 Task: Create Board Customer Relationship Building to Workspace HRIS Management. Create Board Employee Benefits Optimization to Workspace HRIS Management. Create Board Employee Onboarding and Orientation Programs to Workspace HRIS Management
Action: Mouse moved to (427, 531)
Screenshot: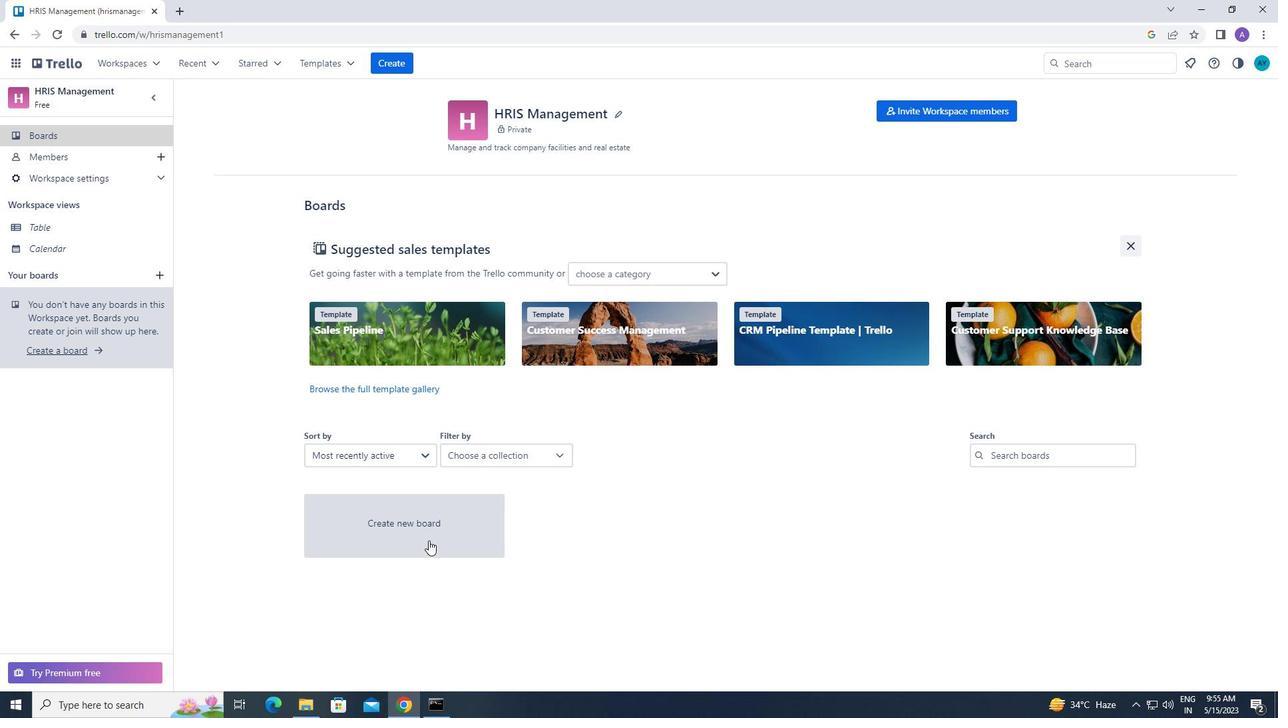 
Action: Mouse pressed left at (427, 531)
Screenshot: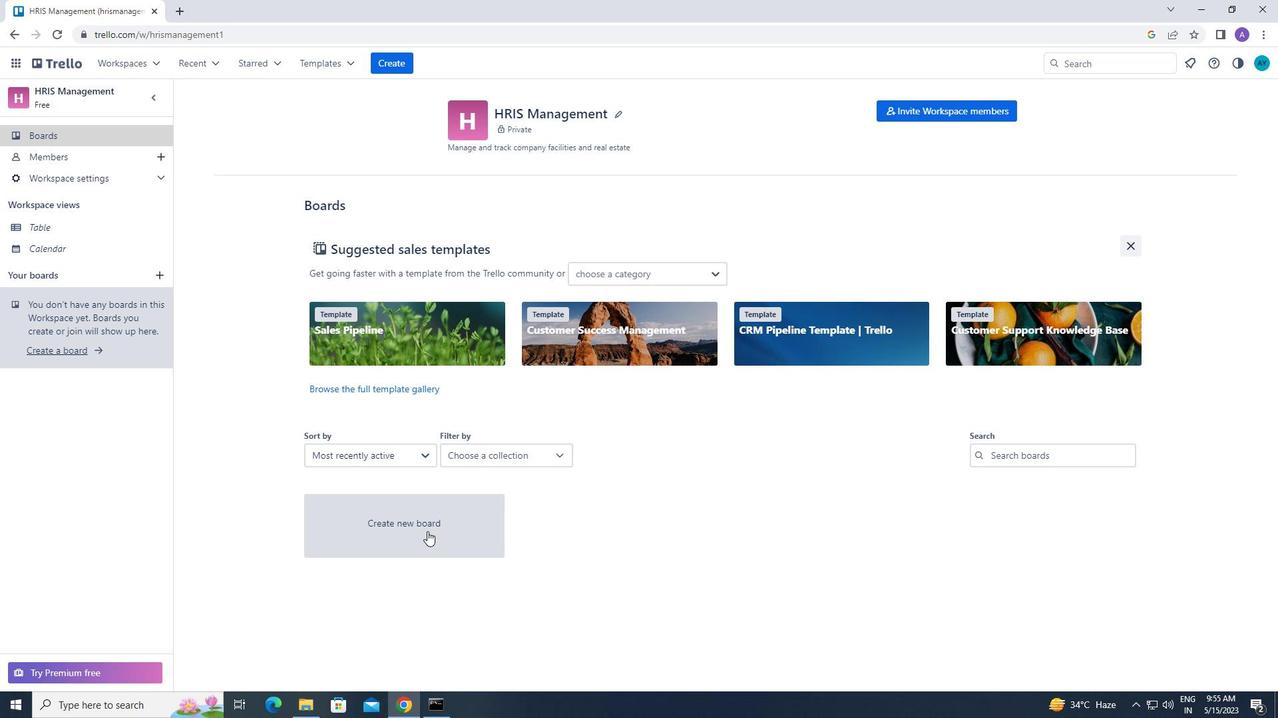 
Action: Mouse moved to (572, 474)
Screenshot: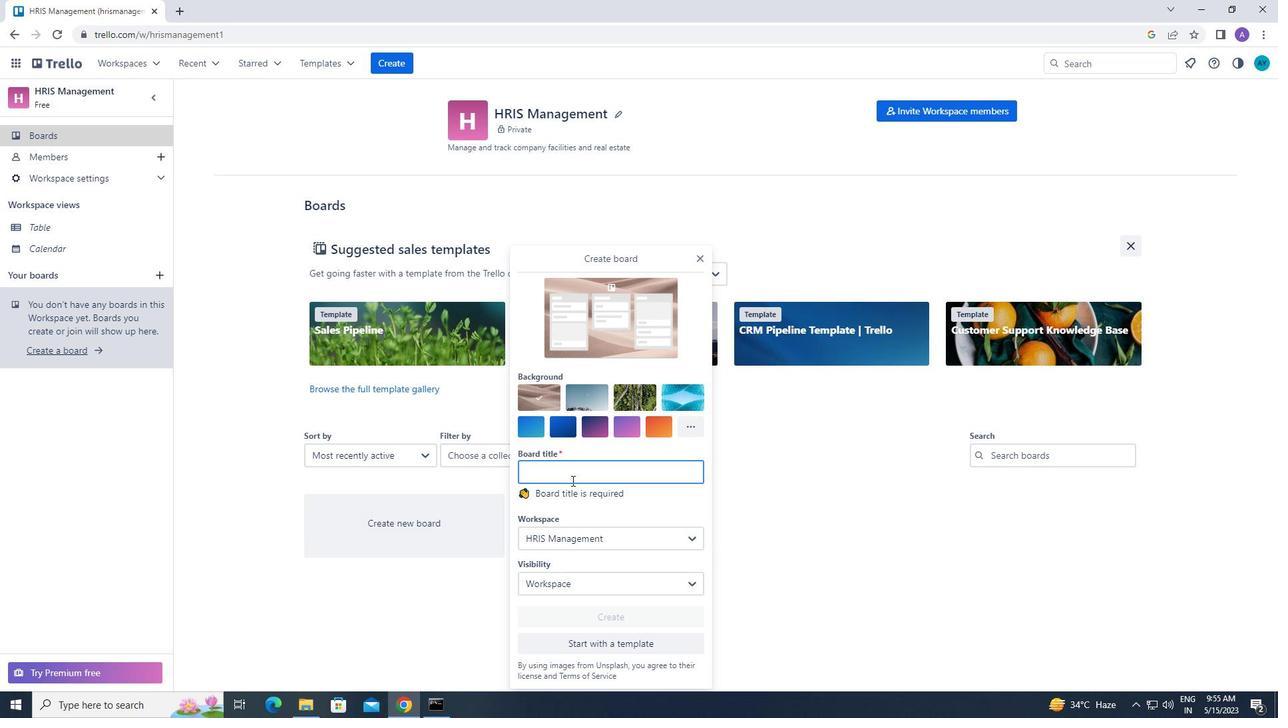 
Action: Mouse pressed left at (572, 474)
Screenshot: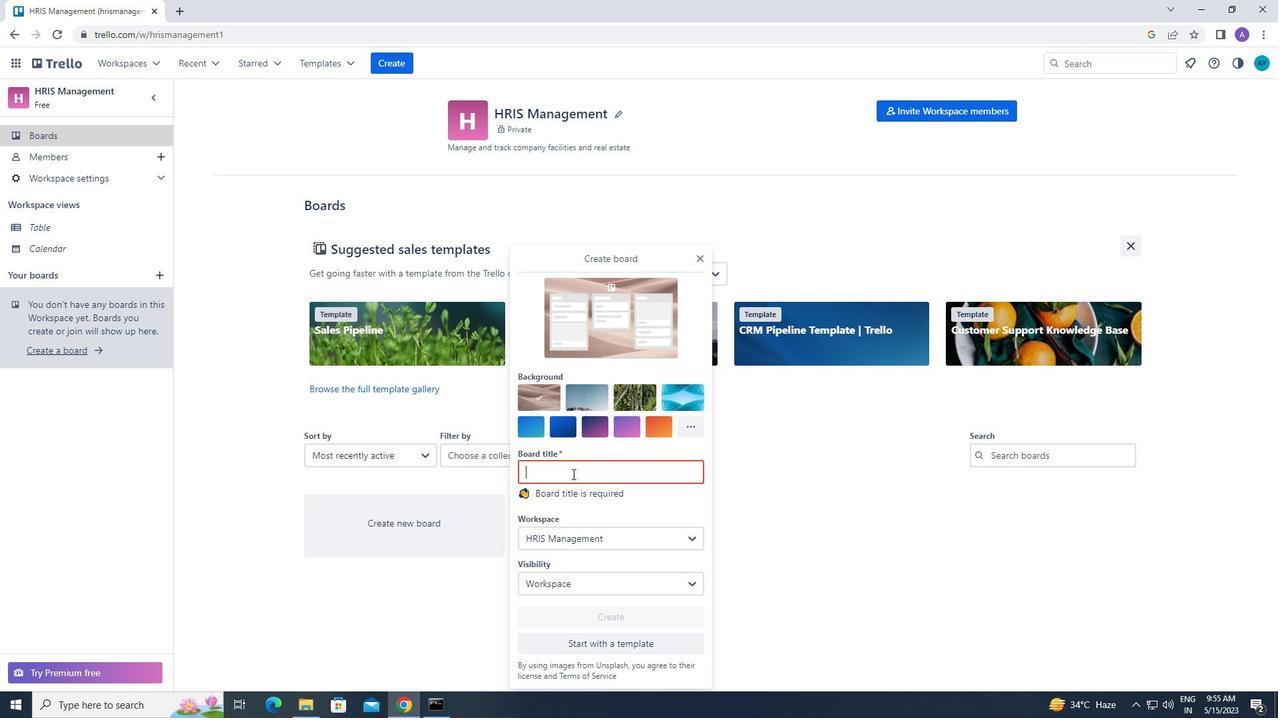 
Action: Key pressed c<Key.caps_lock>ustomer<Key.space><Key.caps_lock>r<Key.caps_lock>elationship<Key.space><Key.caps_lock>b<Key.caps_lock>uik<Key.backspace>lding
Screenshot: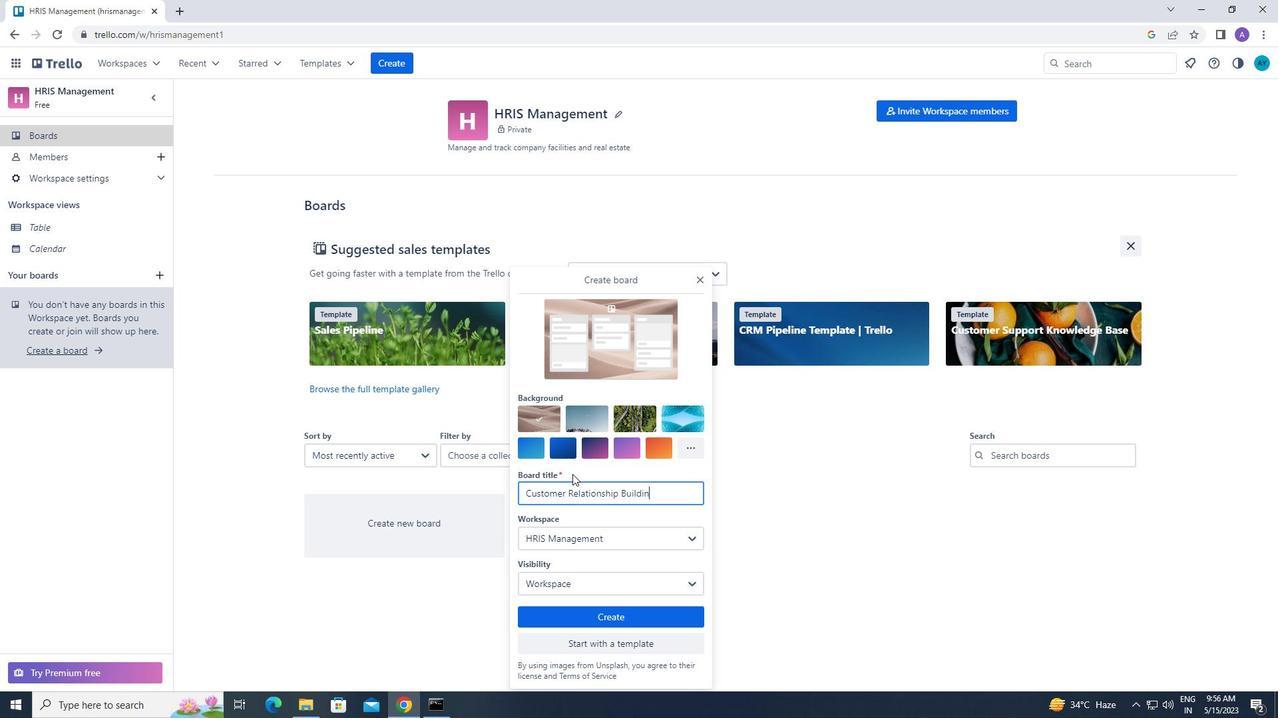 
Action: Mouse moved to (577, 613)
Screenshot: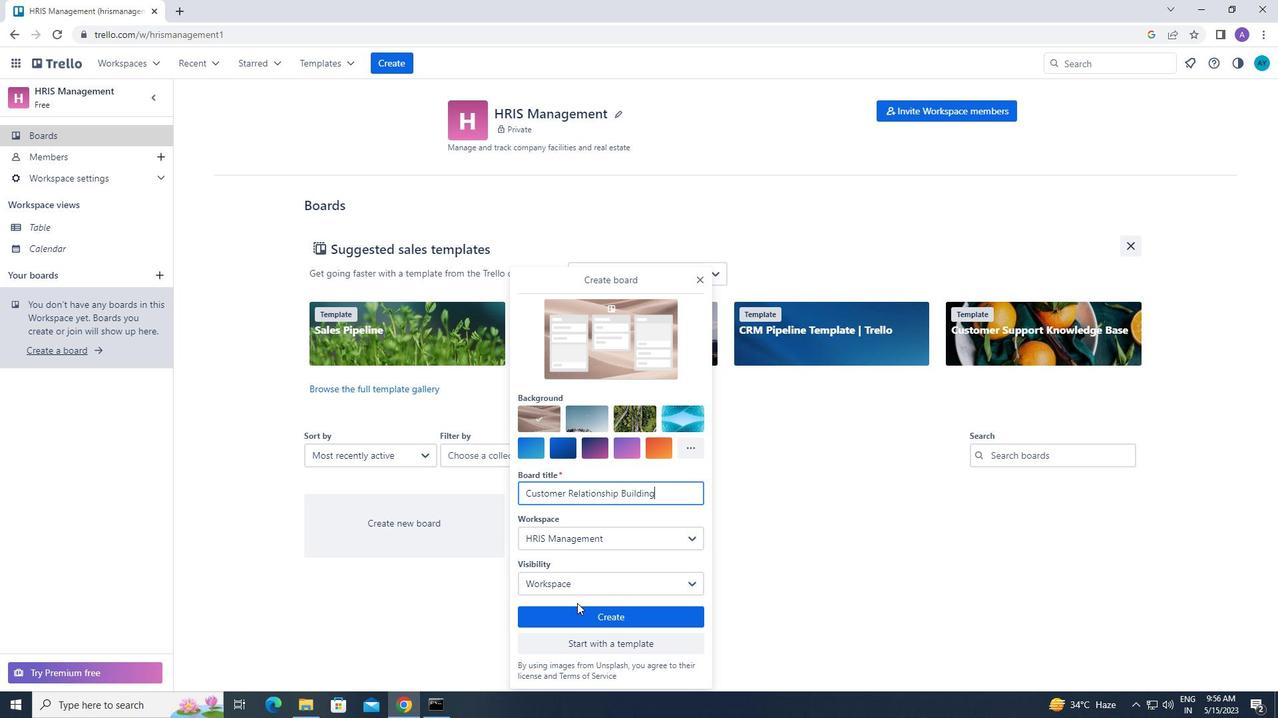
Action: Mouse pressed left at (577, 613)
Screenshot: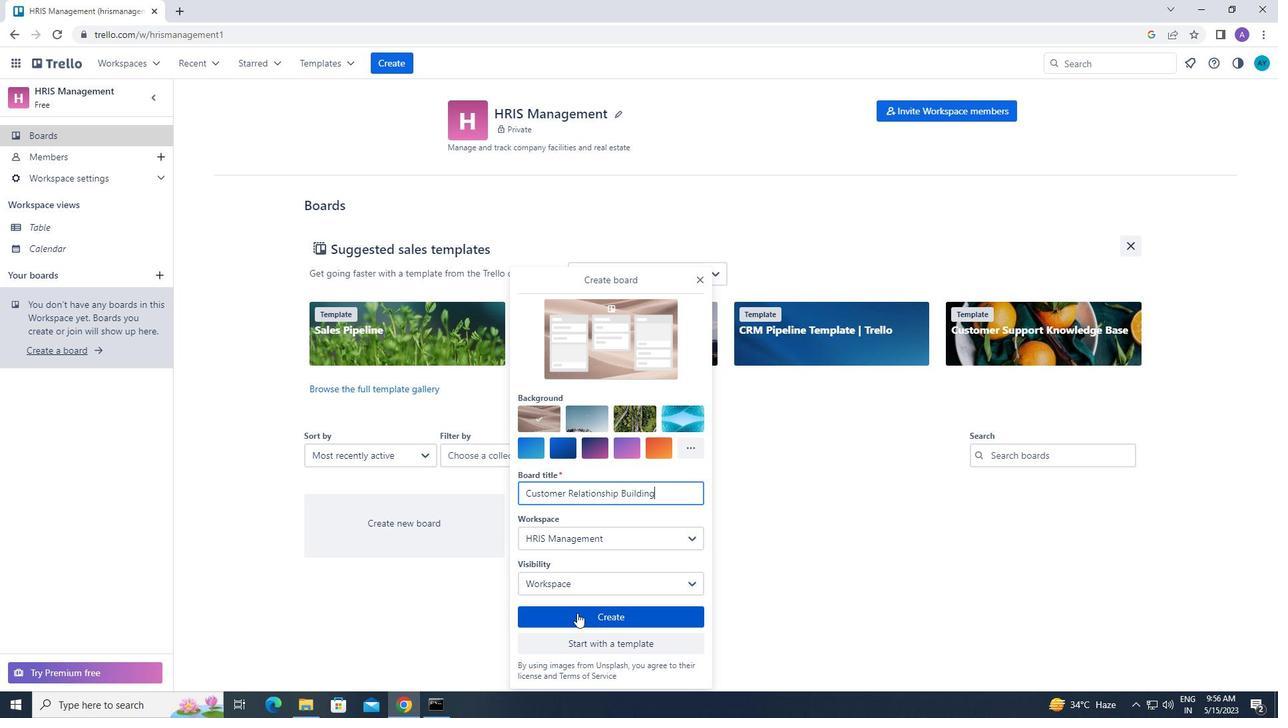 
Action: Mouse moved to (389, 52)
Screenshot: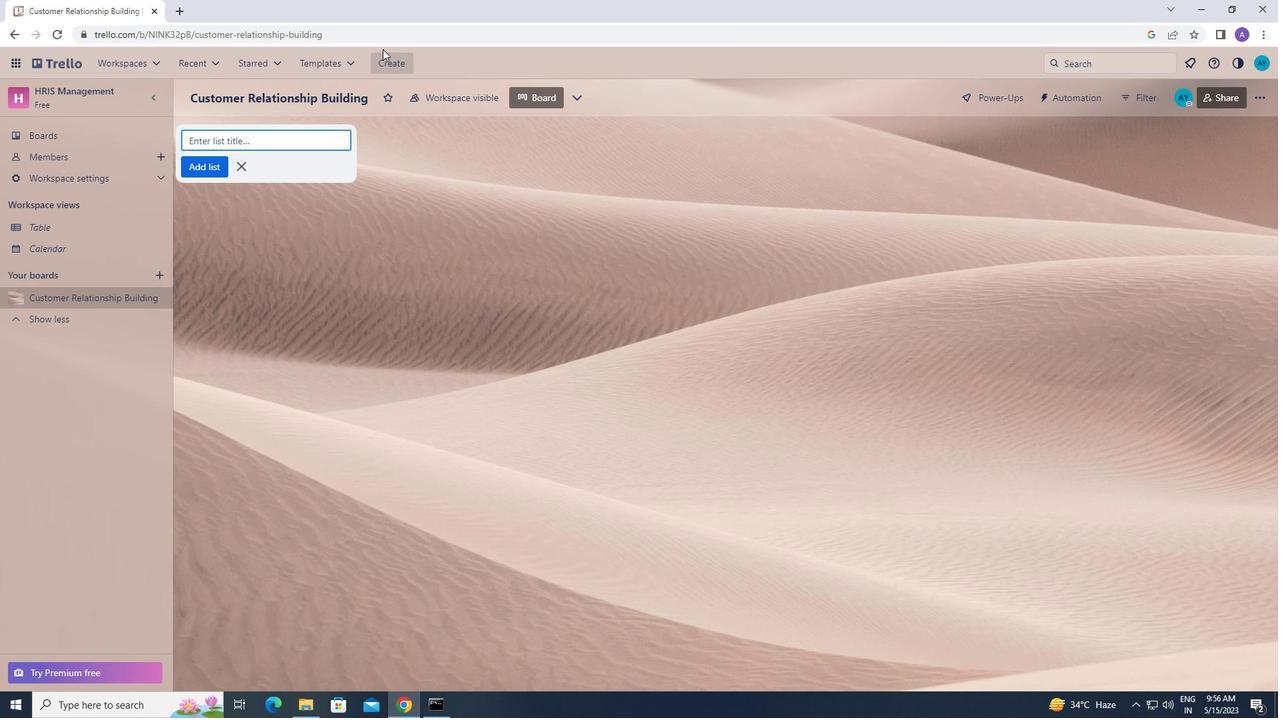 
Action: Mouse pressed left at (389, 52)
Screenshot: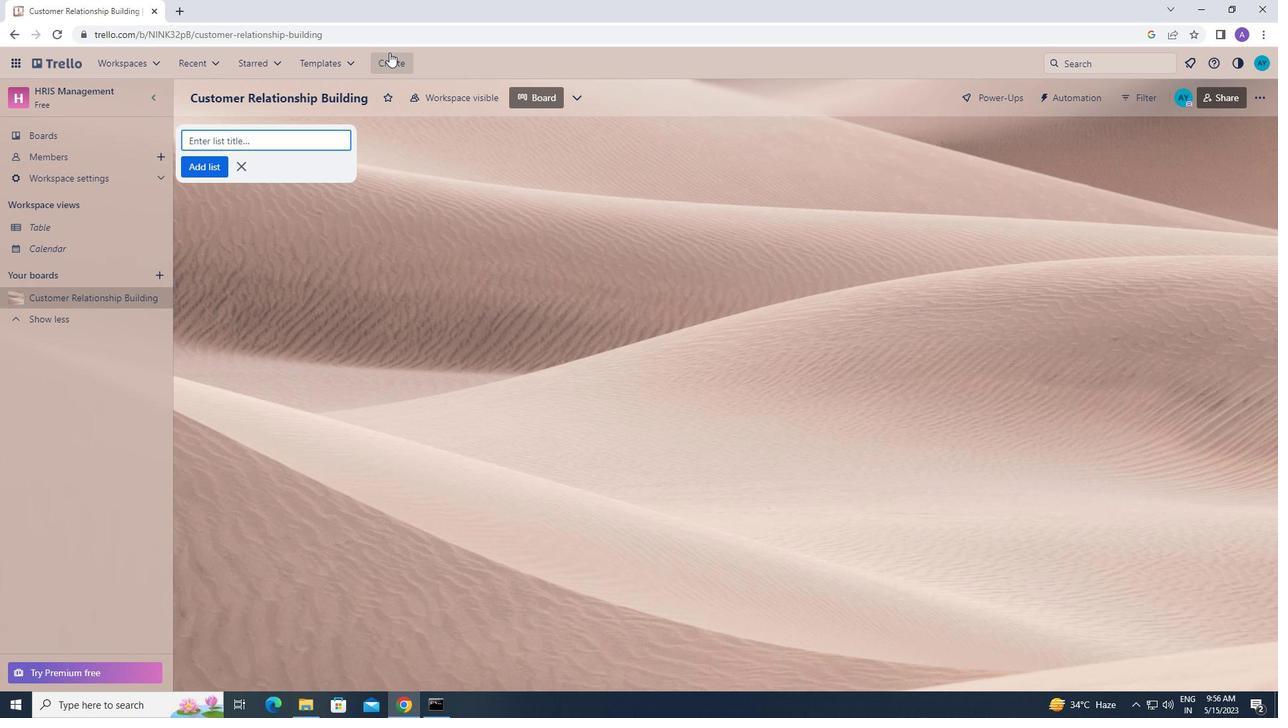 
Action: Mouse moved to (409, 119)
Screenshot: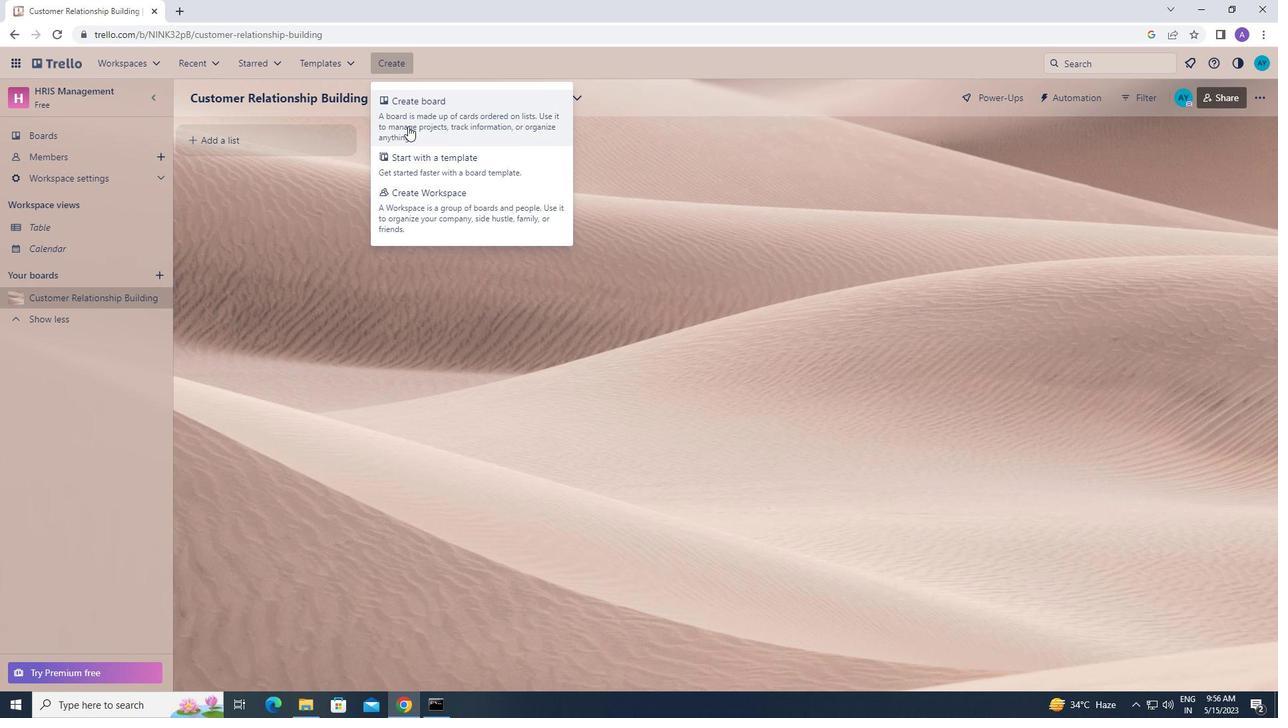 
Action: Mouse pressed left at (409, 119)
Screenshot: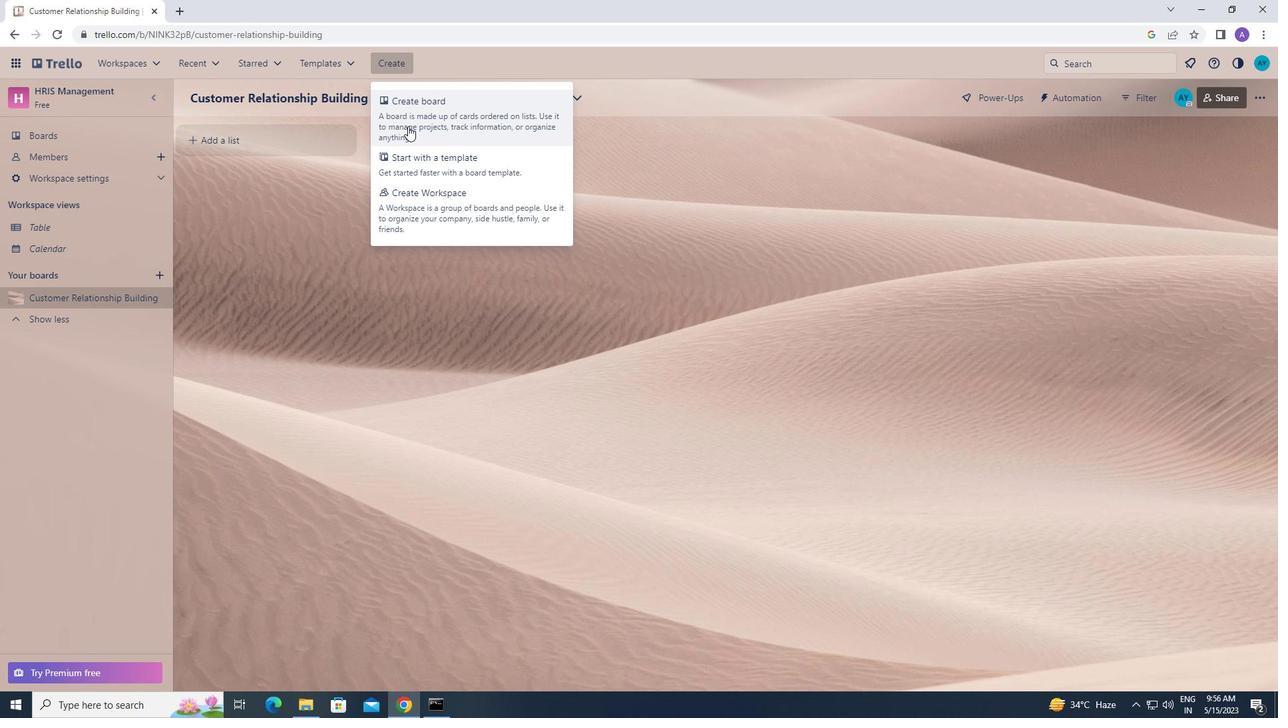 
Action: Mouse moved to (430, 316)
Screenshot: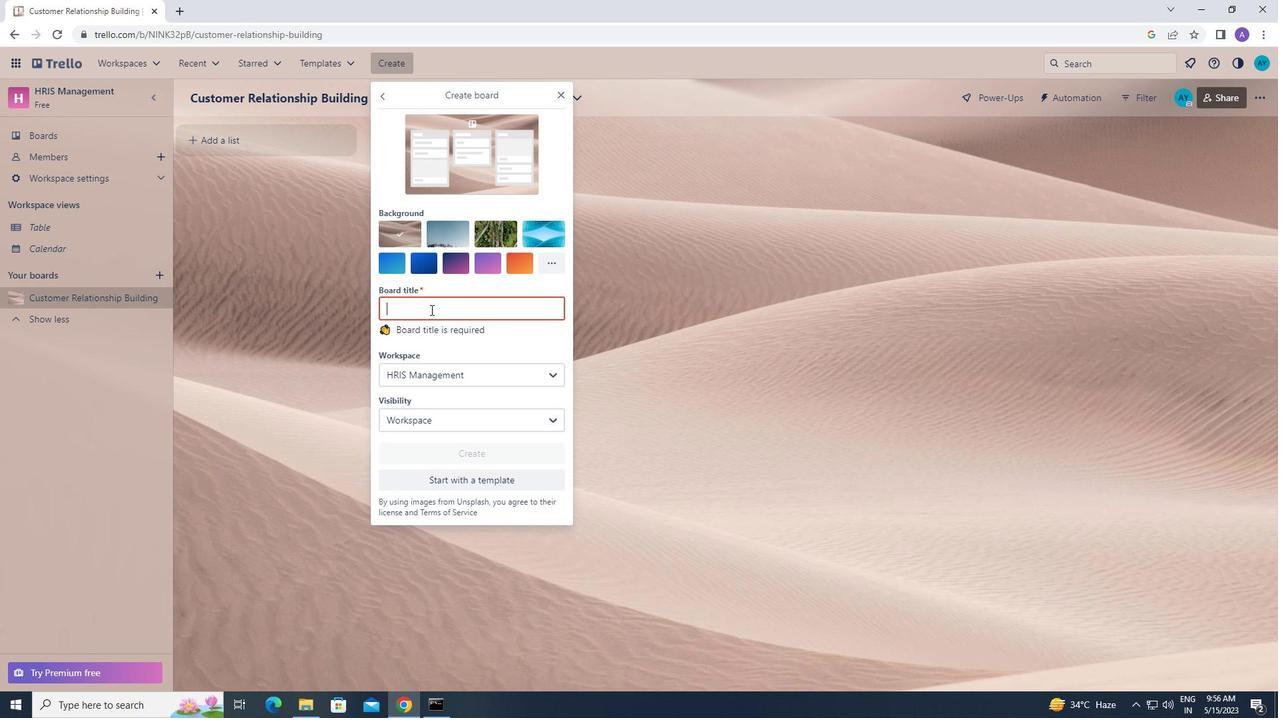 
Action: Mouse pressed left at (430, 316)
Screenshot: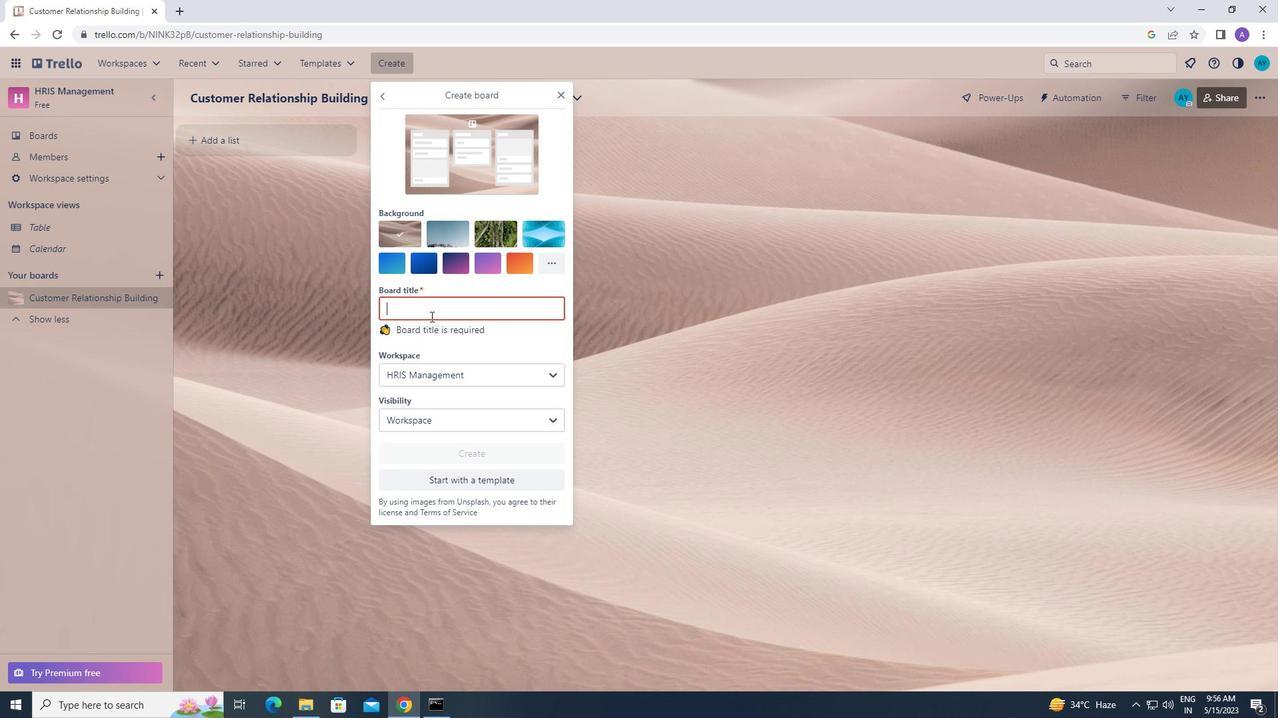 
Action: Key pressed <Key.caps_lock>e<Key.caps_lock>mployee<Key.space><Key.caps_lock>b<Key.caps_lock>enefits<Key.space><Key.caps_lock>o<Key.caps_lock>ptimization
Screenshot: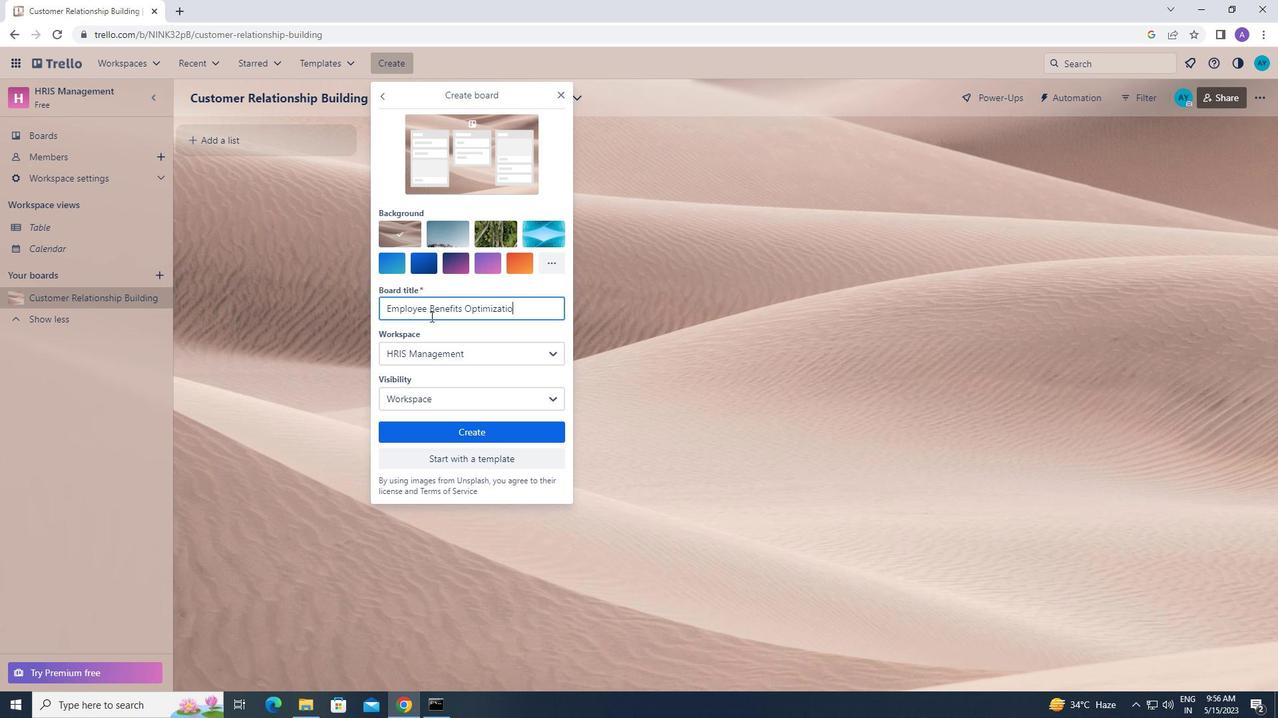 
Action: Mouse moved to (424, 426)
Screenshot: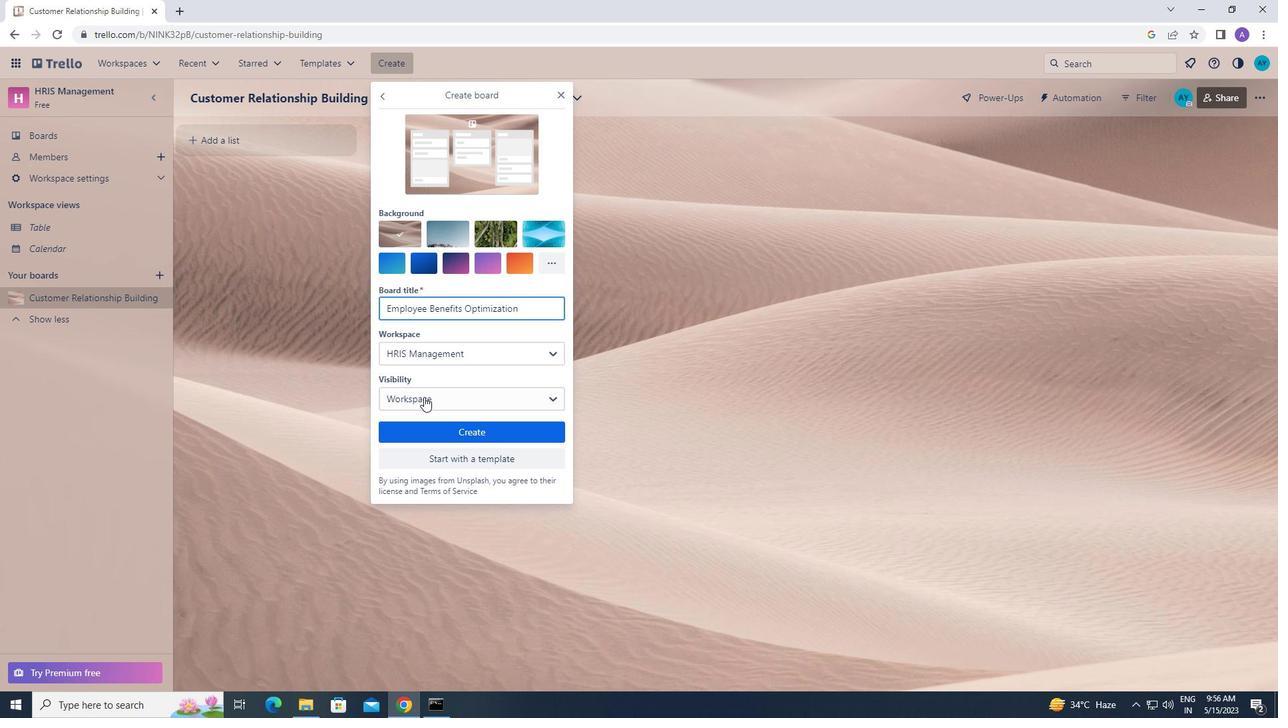 
Action: Mouse pressed left at (424, 426)
Screenshot: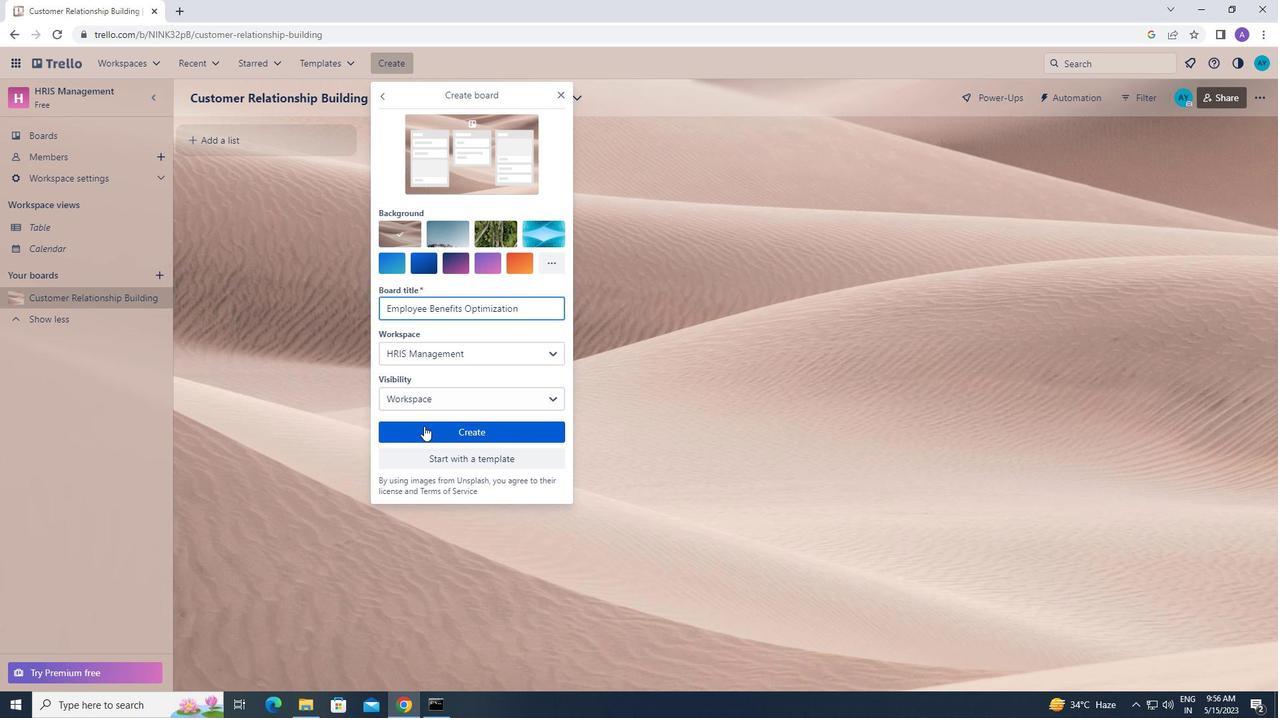 
Action: Mouse moved to (395, 61)
Screenshot: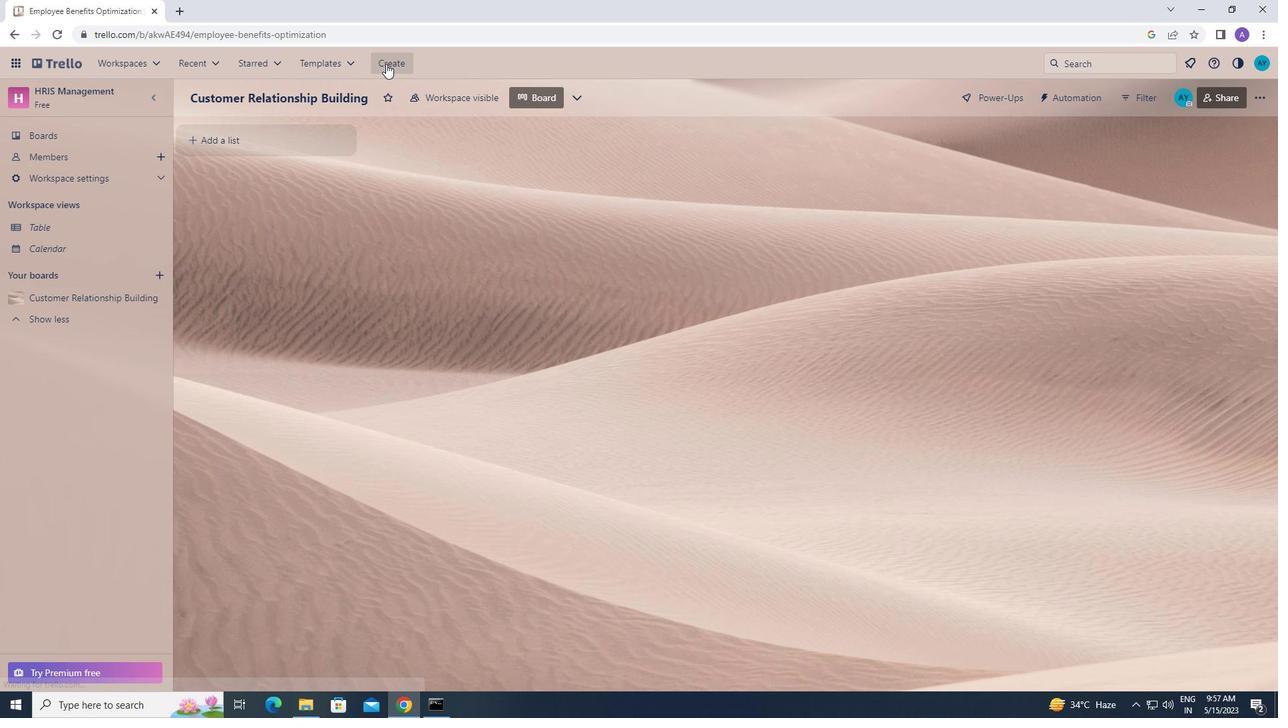
Action: Mouse pressed left at (395, 61)
Screenshot: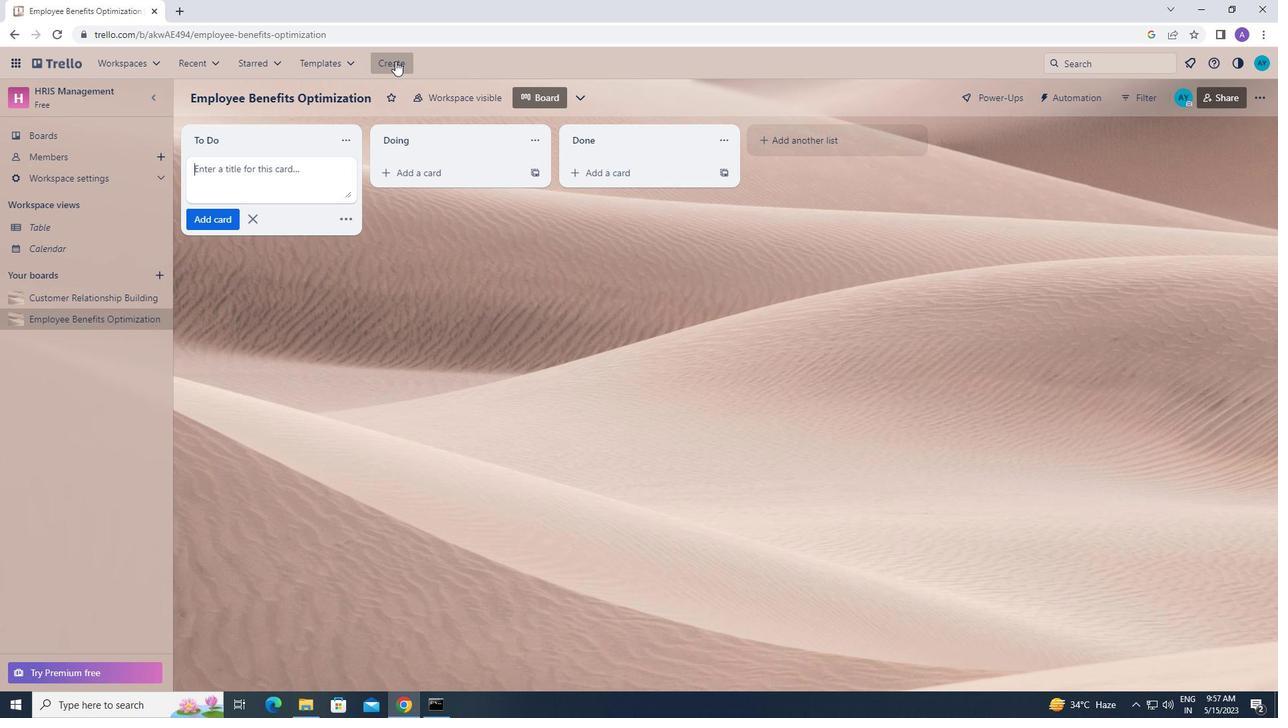 
Action: Mouse moved to (408, 116)
Screenshot: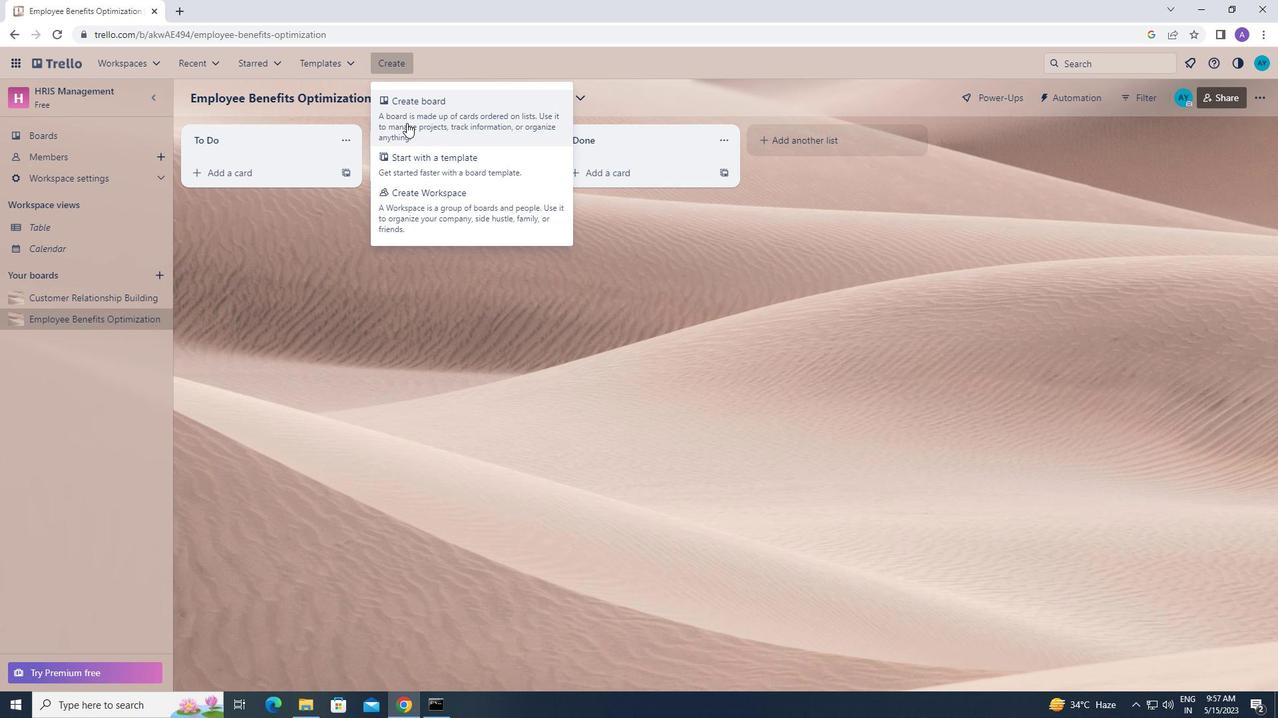 
Action: Mouse pressed left at (408, 116)
Screenshot: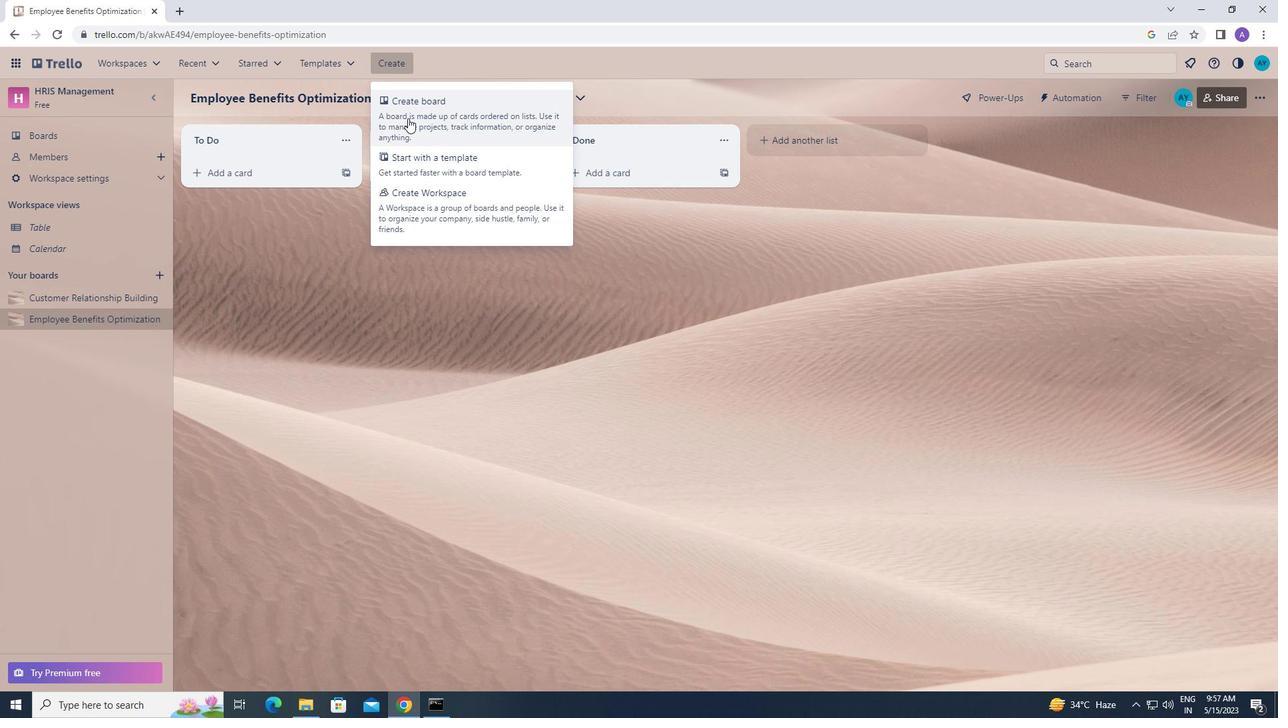 
Action: Mouse moved to (399, 306)
Screenshot: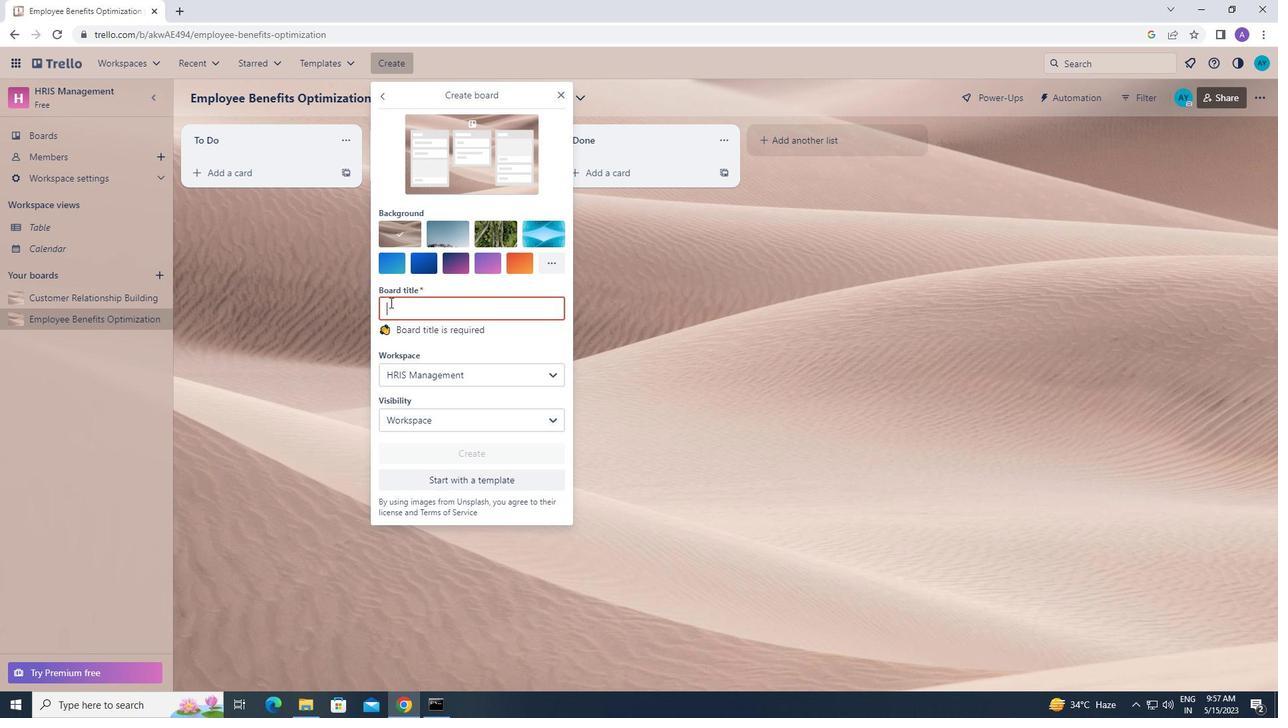 
Action: Key pressed <Key.caps_lock>e<Key.caps_lock>mployee<Key.space><Key.caps_lock>o<Key.caps_lock>nboarding<Key.space>and<Key.space><Key.caps_lock>o<Key.caps_lock>rientation<Key.space><Key.caps_lock>p<Key.caps_lock>rograms
Screenshot: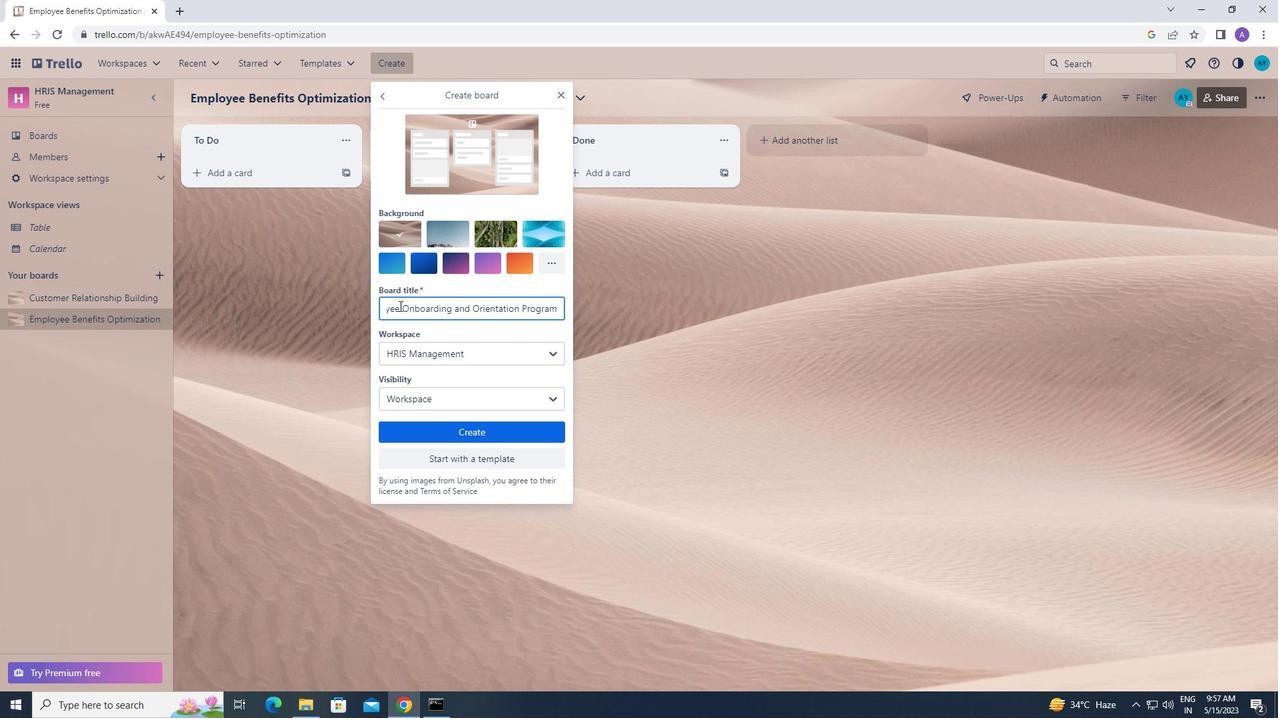
Action: Mouse moved to (463, 435)
Screenshot: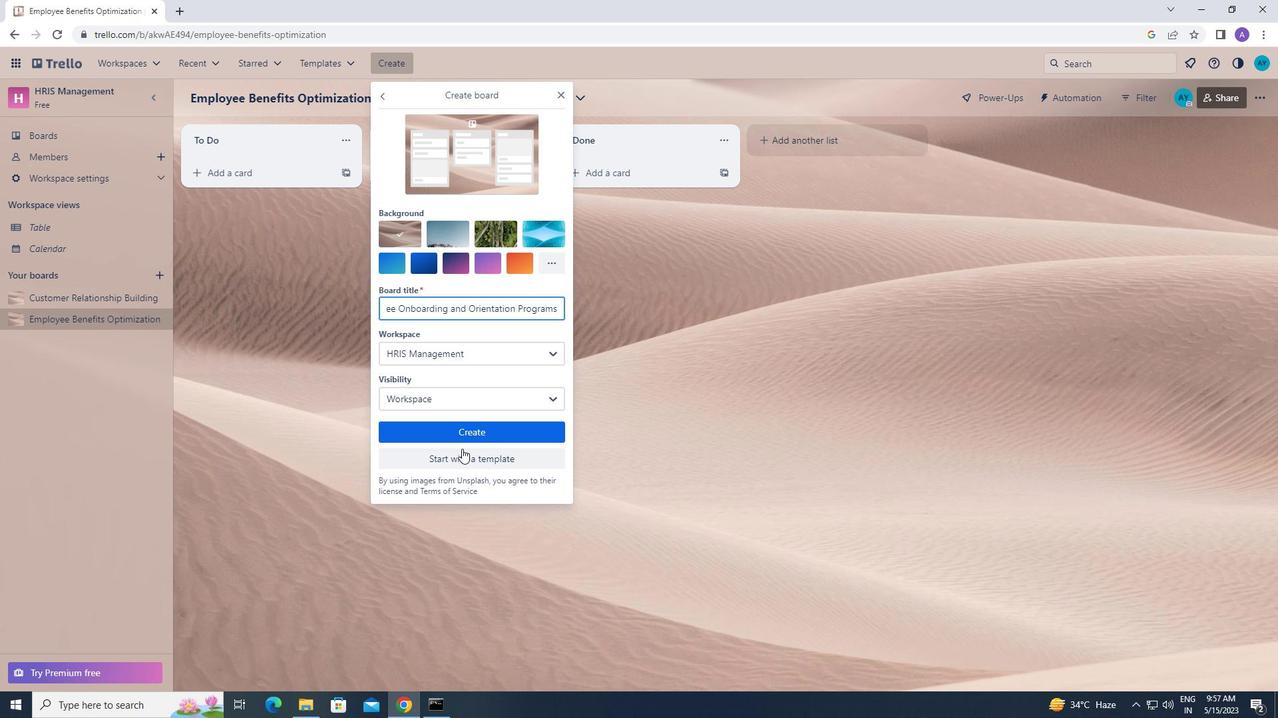 
Action: Mouse pressed left at (463, 435)
Screenshot: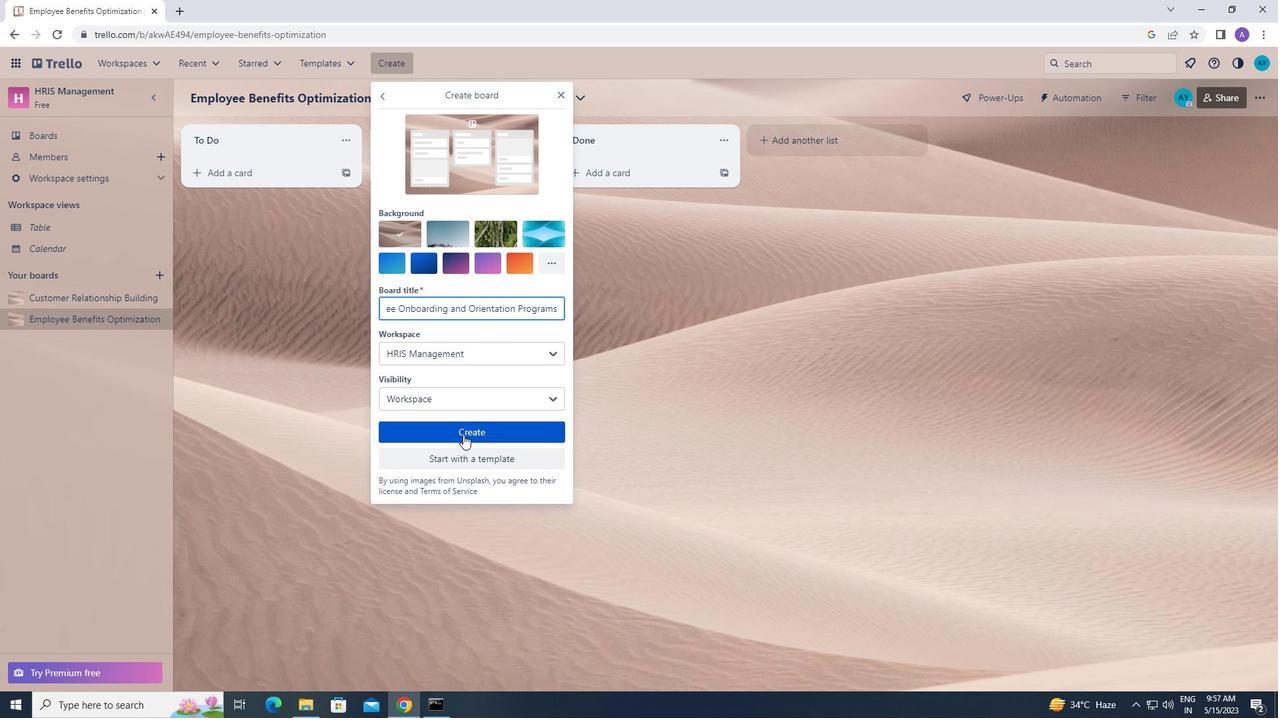 
